 Task: Create List Brand Positioning in Board Digital Marketing Strategies to Workspace Help Desk Software. Create List Brand Awareness in Board Customer Needs Assessment to Workspace Help Desk Software. Create List Brand Value Proposition in Board Product Usability Testing and Optimization to Workspace Help Desk Software
Action: Mouse moved to (117, 50)
Screenshot: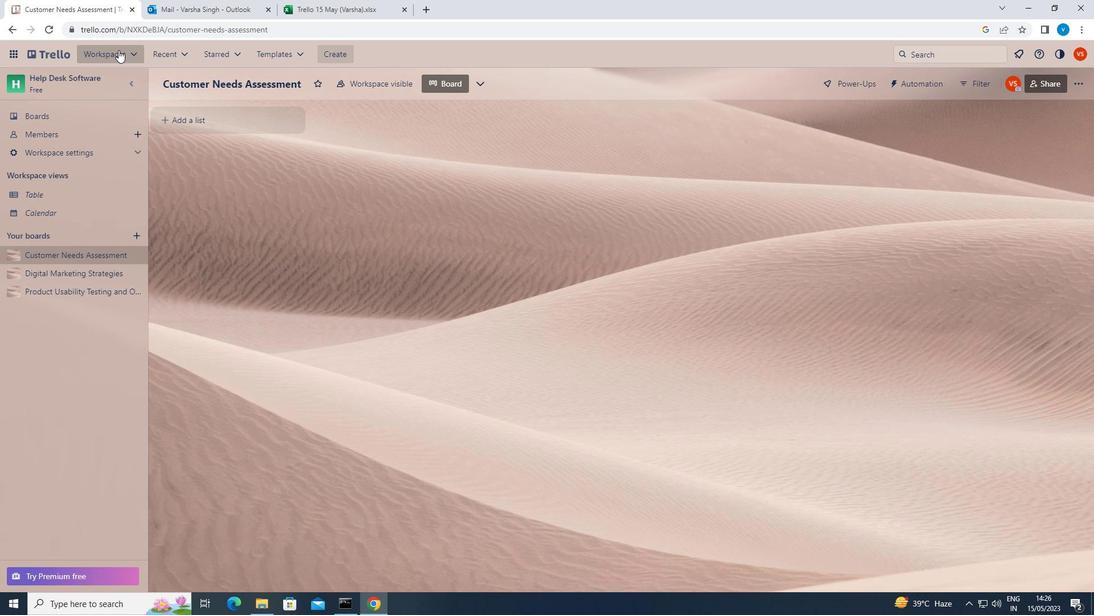 
Action: Mouse pressed left at (117, 50)
Screenshot: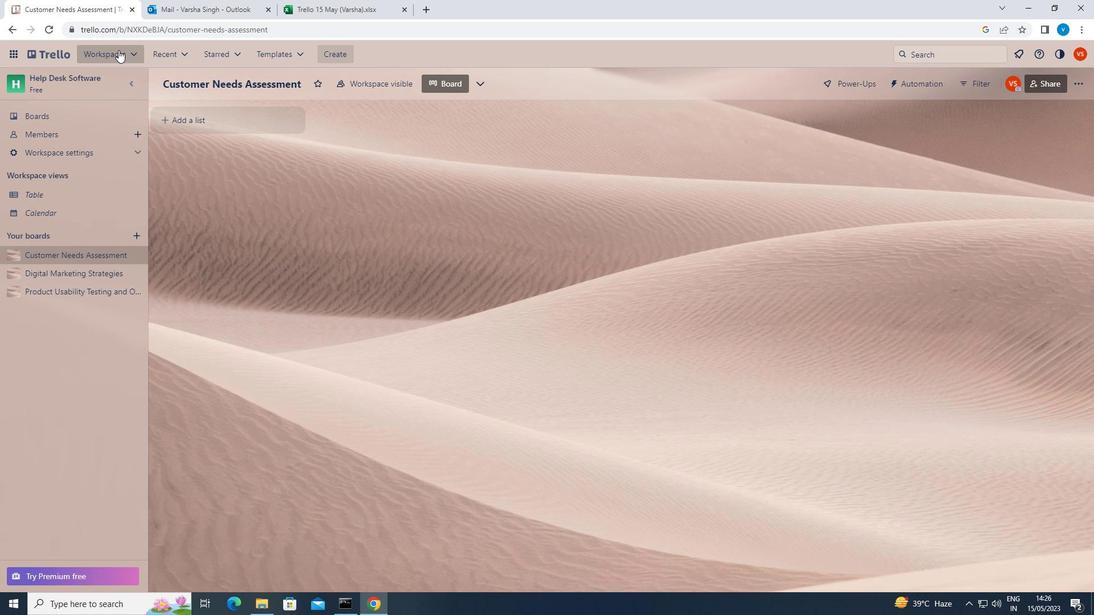 
Action: Mouse moved to (139, 539)
Screenshot: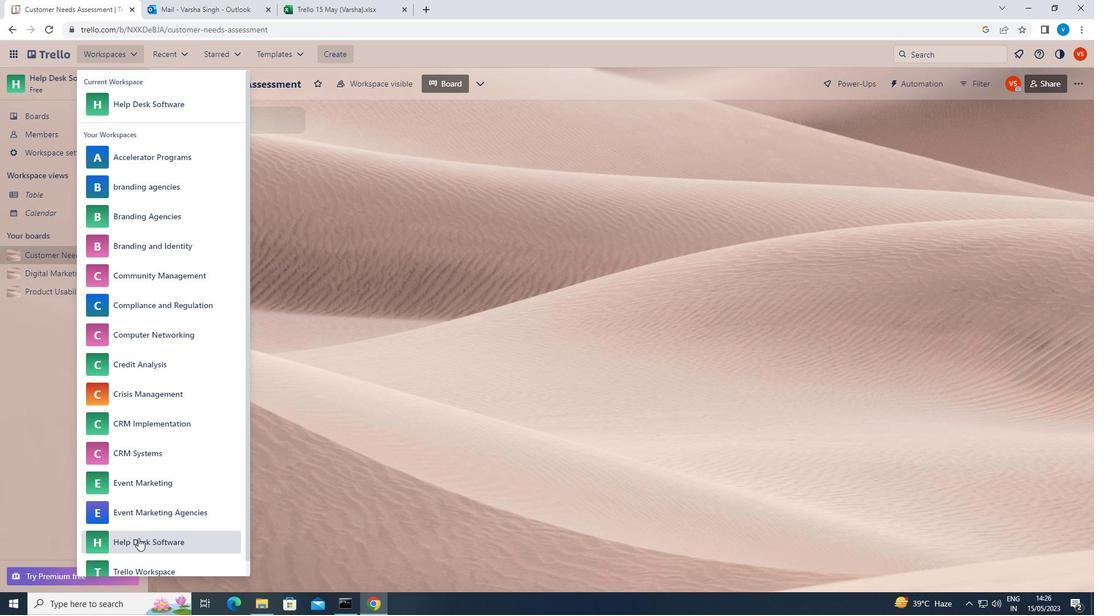
Action: Mouse pressed left at (139, 539)
Screenshot: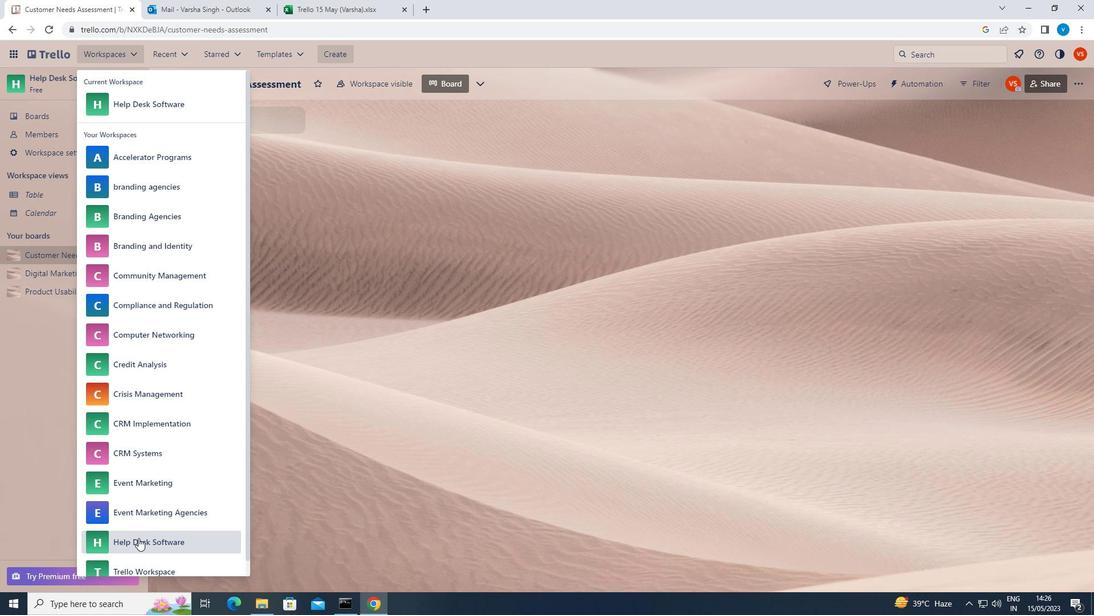 
Action: Mouse moved to (807, 455)
Screenshot: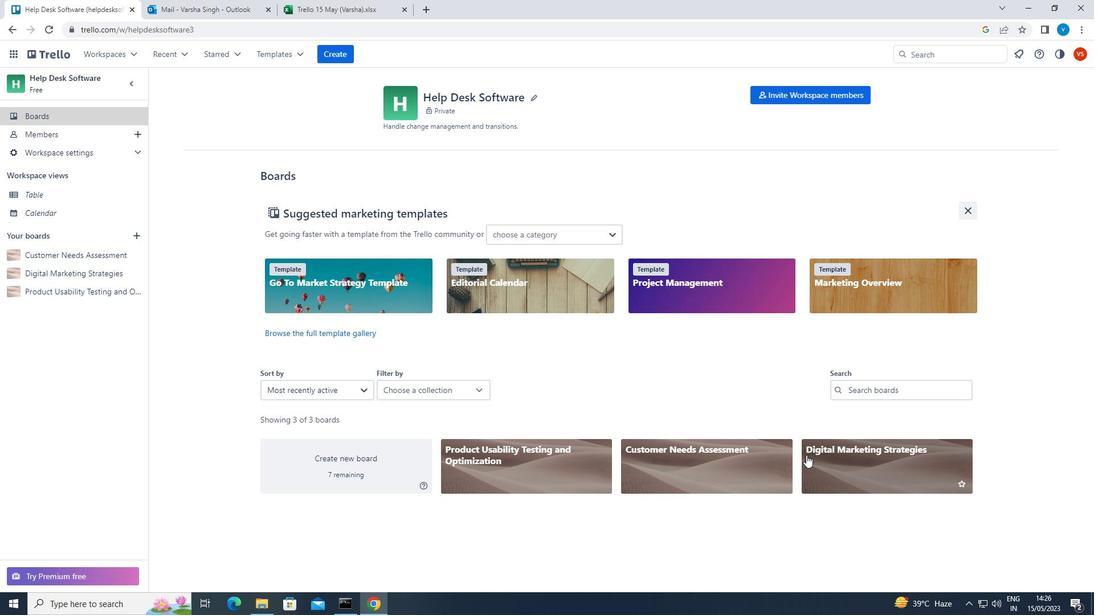 
Action: Mouse pressed left at (807, 455)
Screenshot: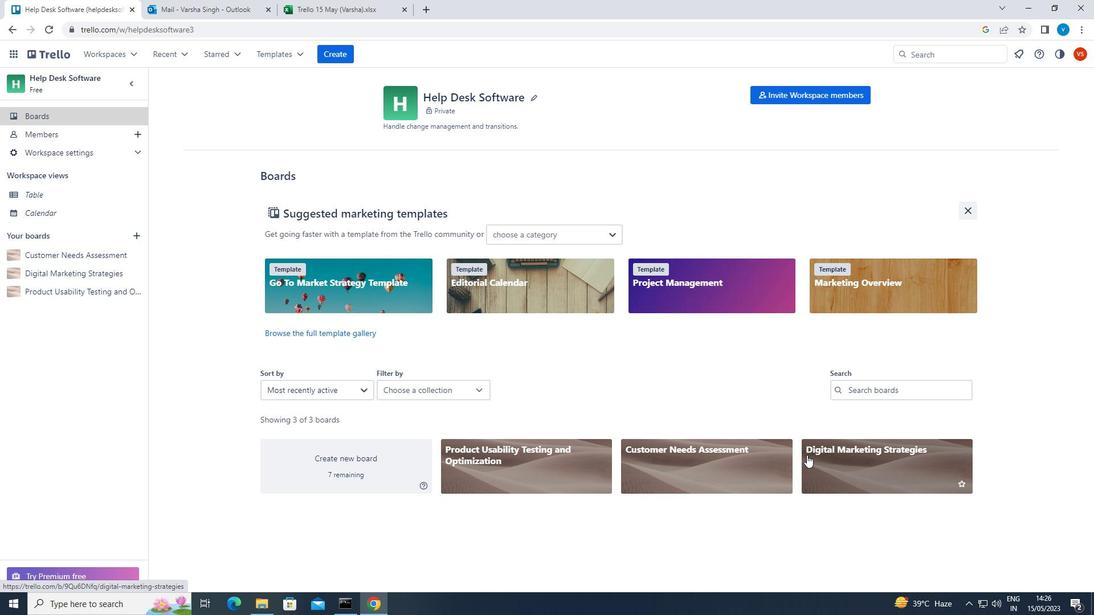 
Action: Mouse moved to (222, 121)
Screenshot: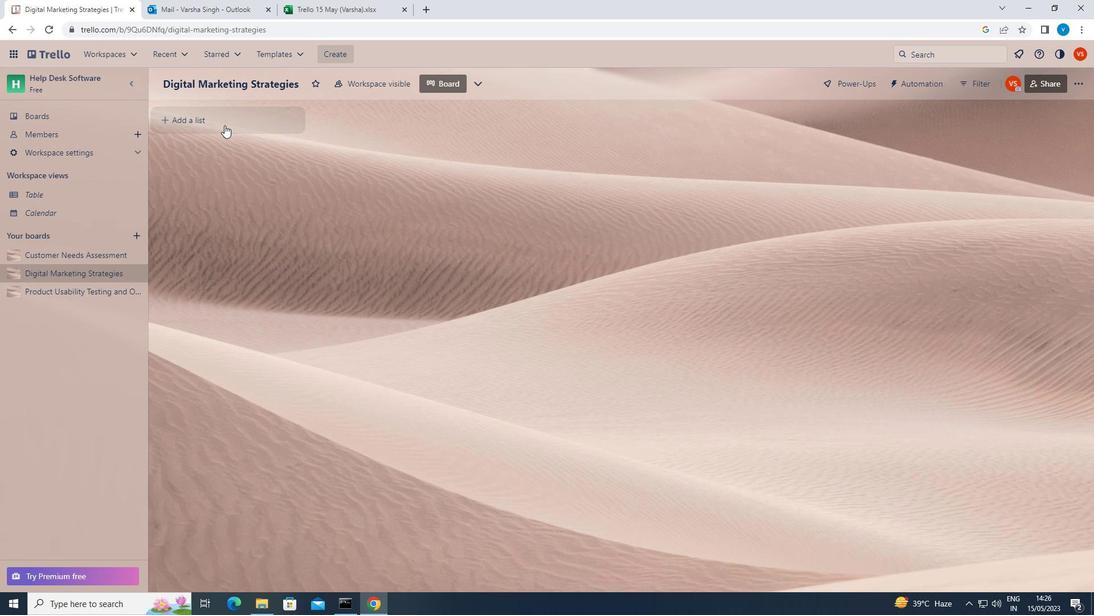 
Action: Mouse pressed left at (222, 121)
Screenshot: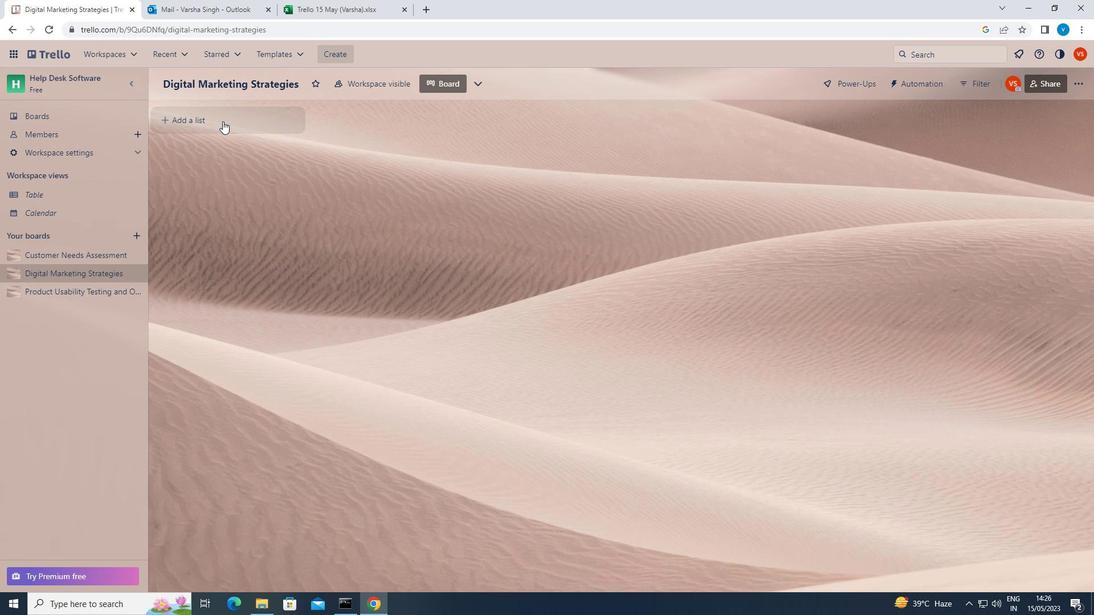 
Action: Mouse moved to (223, 120)
Screenshot: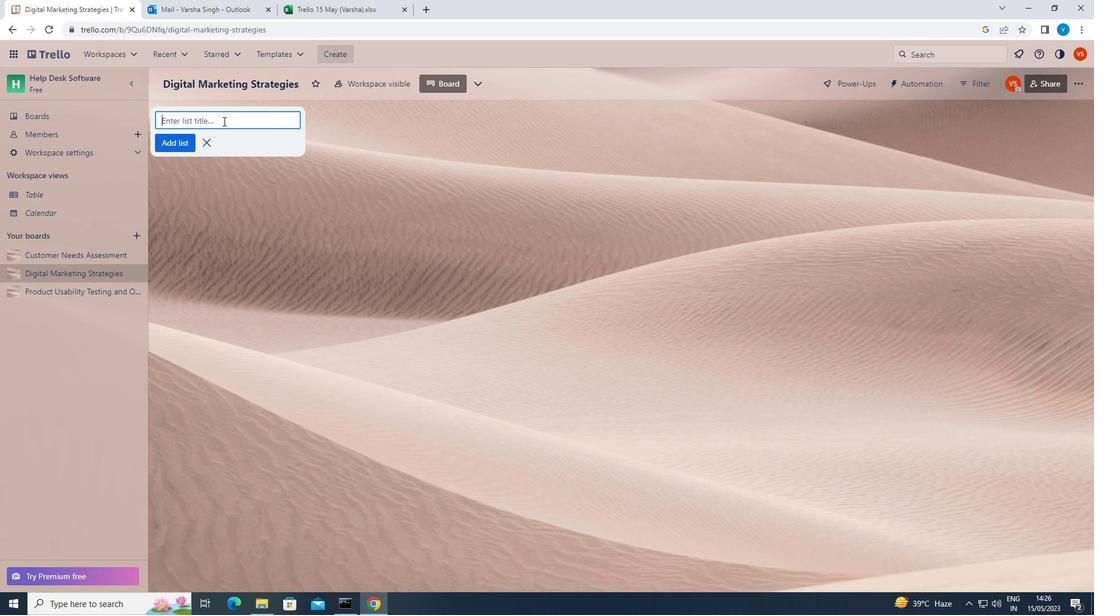 
Action: Key pressed <Key.shift>BRAND<Key.space><Key.shift>POSITIONING<Key.enter>
Screenshot: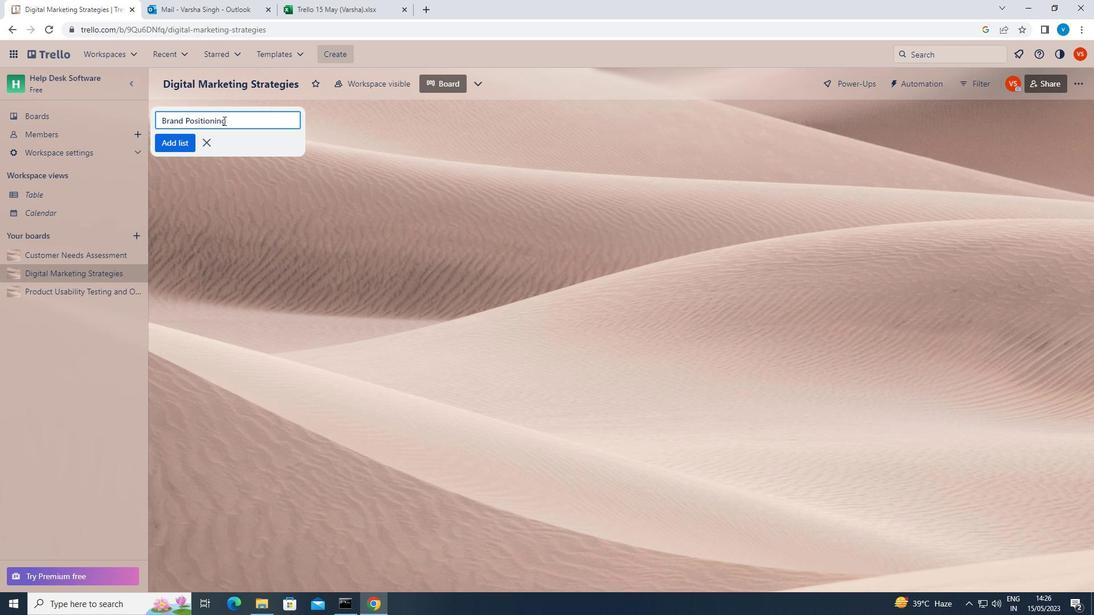 
Action: Mouse moved to (58, 253)
Screenshot: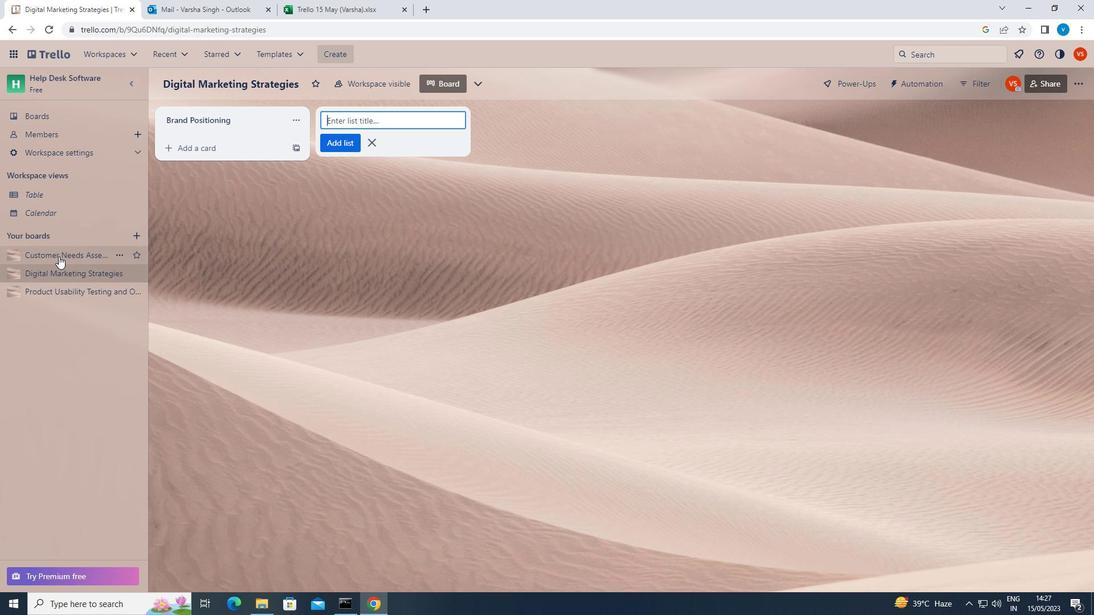 
Action: Mouse pressed left at (58, 253)
Screenshot: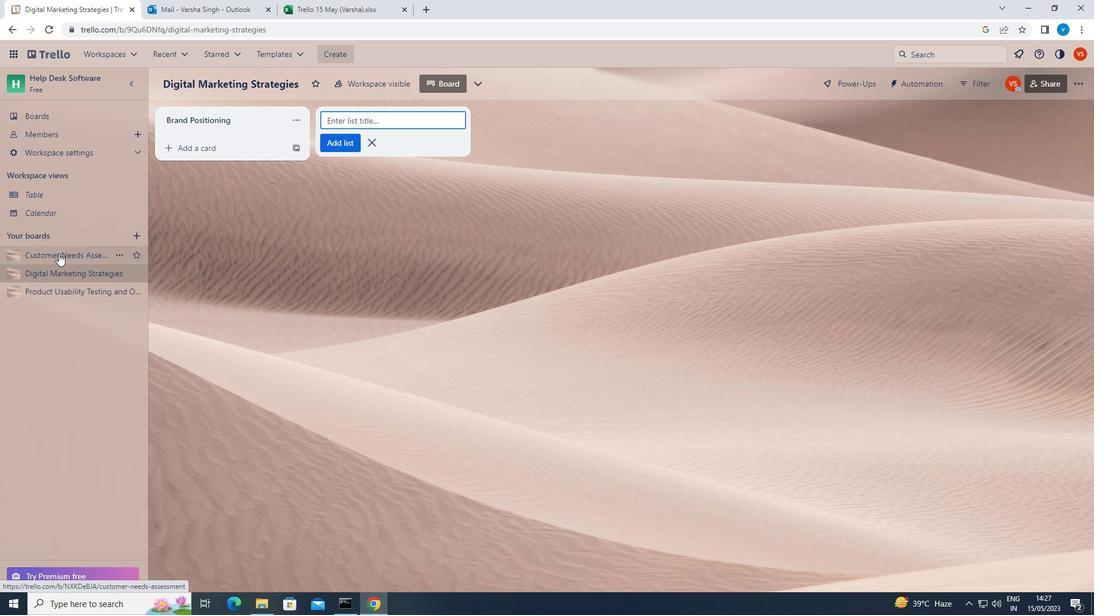 
Action: Mouse moved to (188, 121)
Screenshot: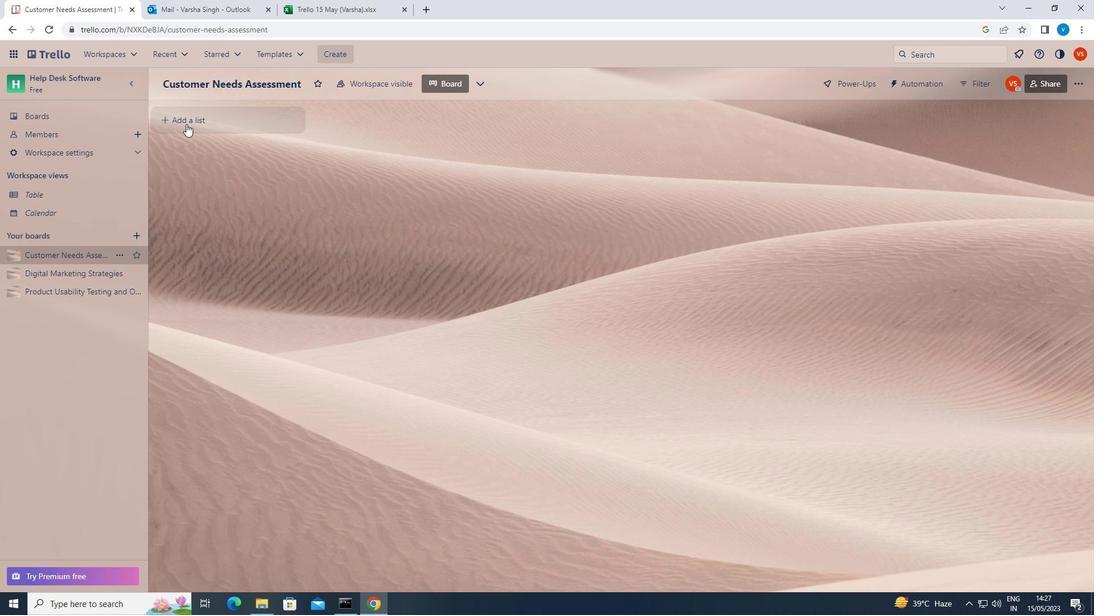 
Action: Mouse pressed left at (188, 121)
Screenshot: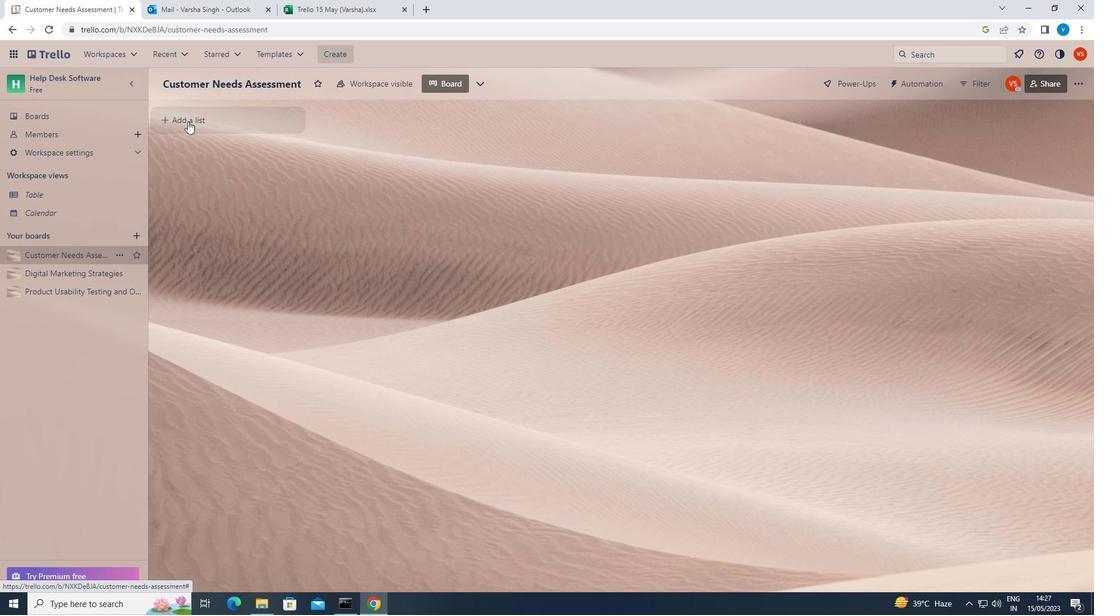 
Action: Key pressed <Key.shift>BRAND<Key.space><Key.shift>AWARENESS
Screenshot: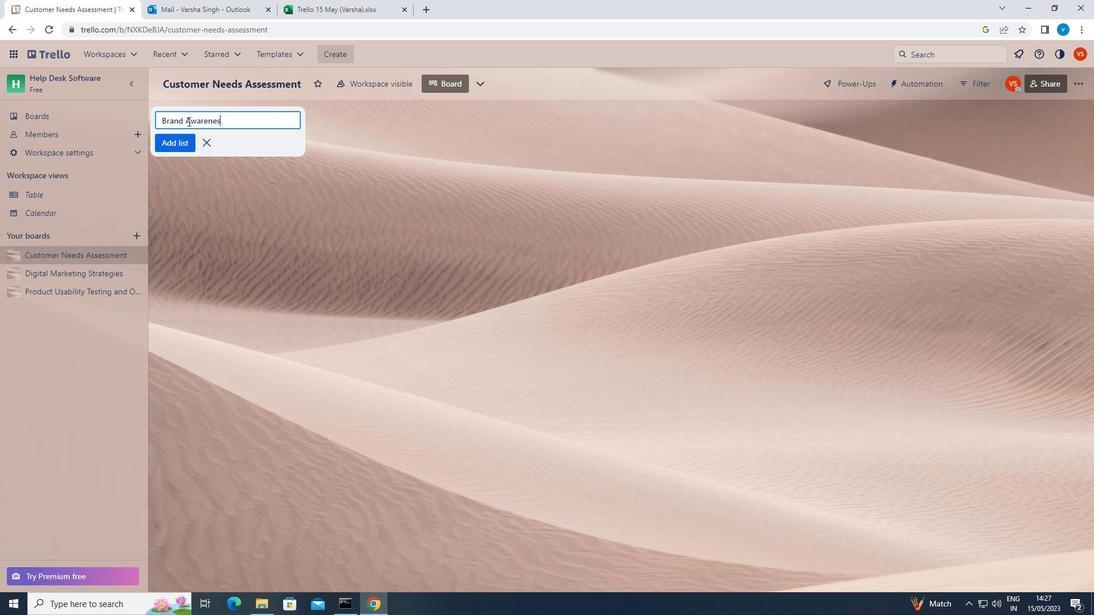 
Action: Mouse moved to (188, 120)
Screenshot: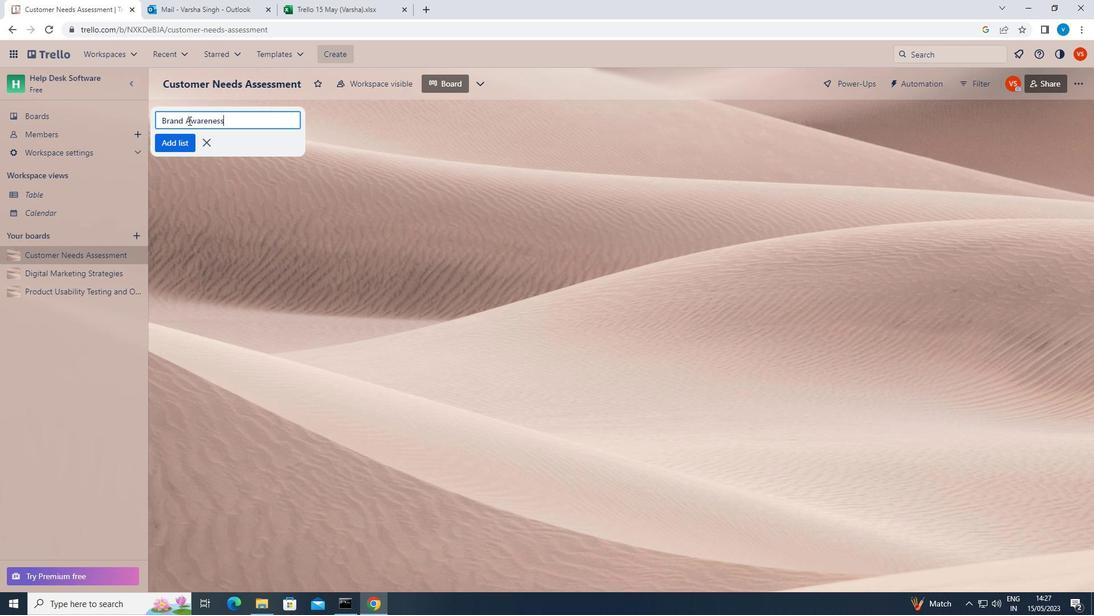 
Action: Key pressed <Key.enter>
Screenshot: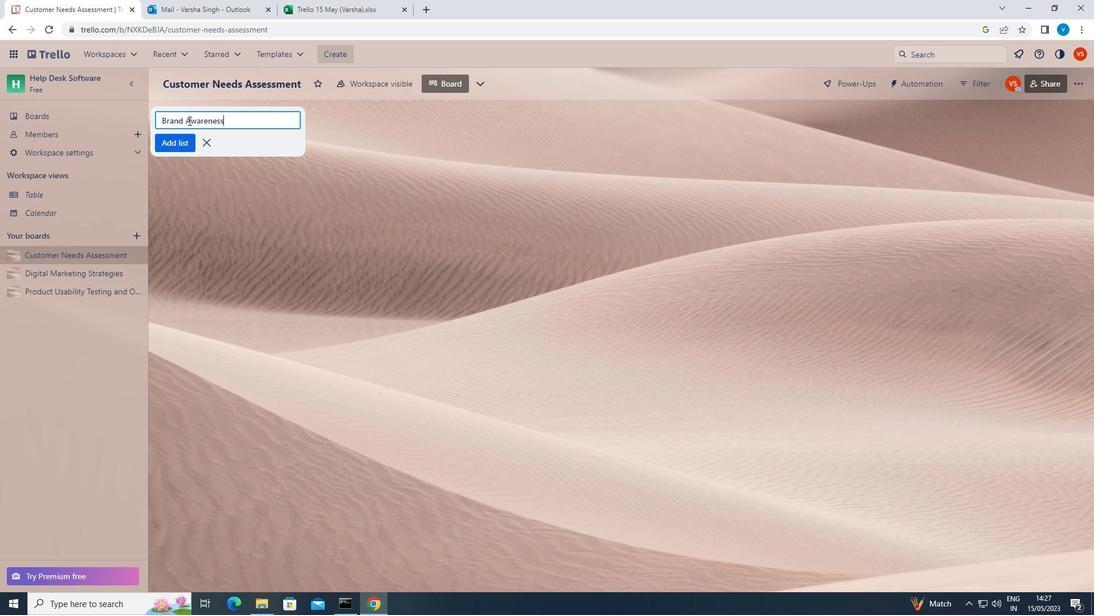 
Action: Mouse moved to (80, 288)
Screenshot: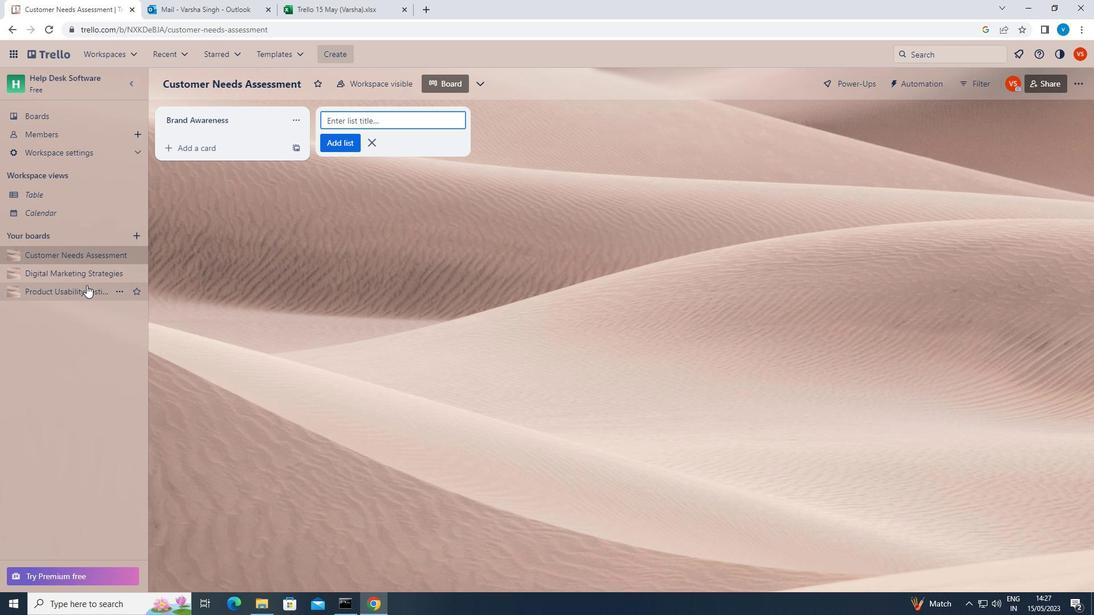 
Action: Mouse pressed left at (80, 288)
Screenshot: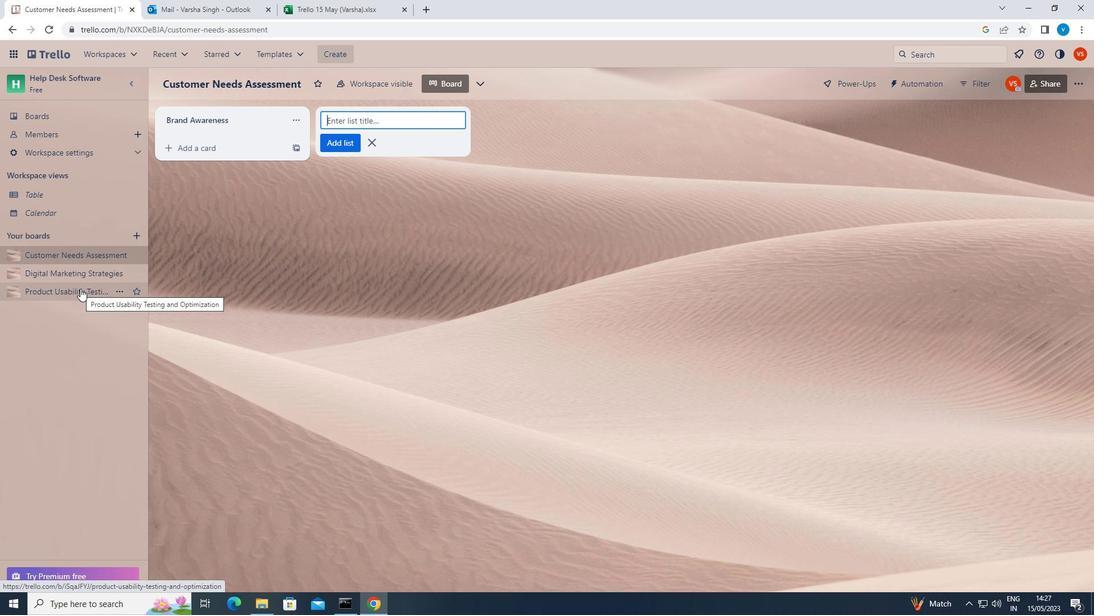 
Action: Mouse moved to (186, 125)
Screenshot: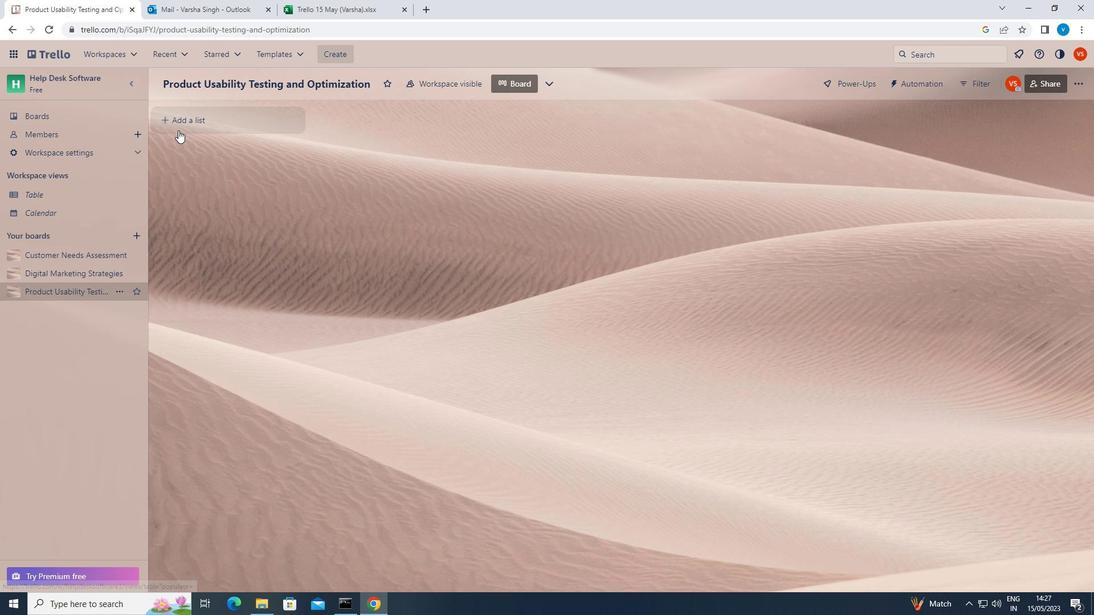 
Action: Mouse pressed left at (186, 125)
Screenshot: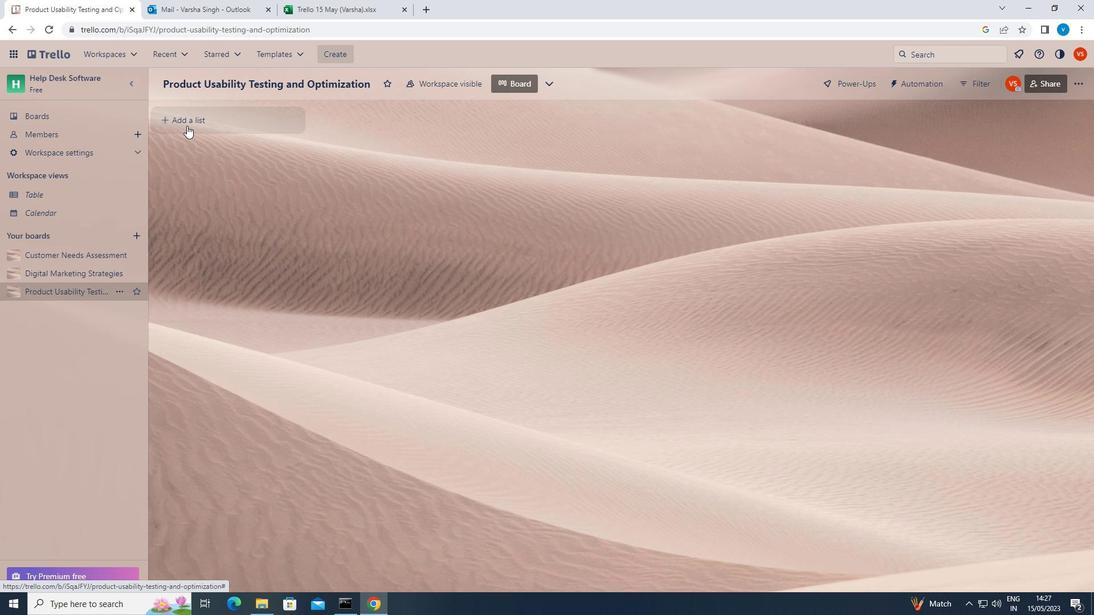 
Action: Key pressed <Key.shift><Key.shift><Key.shift><Key.shift><Key.shift>BRAND<Key.space><Key.shift><Key.shift><Key.shift><Key.shift><Key.shift>VALUE<Key.space><Key.shift><Key.shift><Key.shift><Key.shift><Key.shift><Key.shift><Key.shift><Key.shift><Key.shift>PR<Key.backspace><Key.backspace><Key.shift><Key.shift><Key.shift>PROPOSITION<Key.enter>
Screenshot: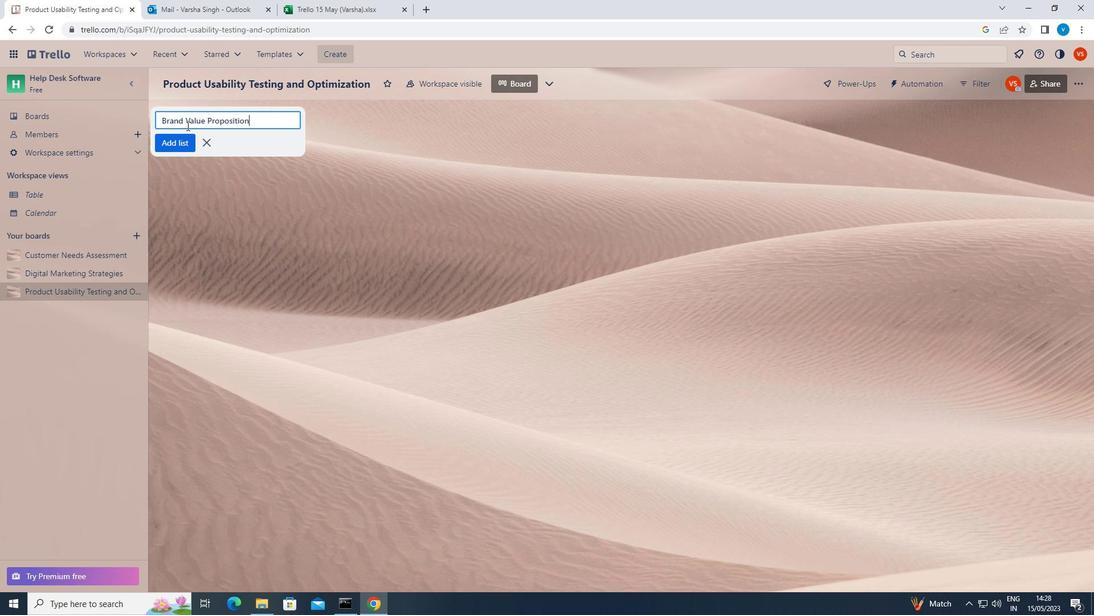 
